 Task: Add Babybel Mini Plant-Based Cheese Alternative to the cart.
Action: Mouse moved to (1089, 342)
Screenshot: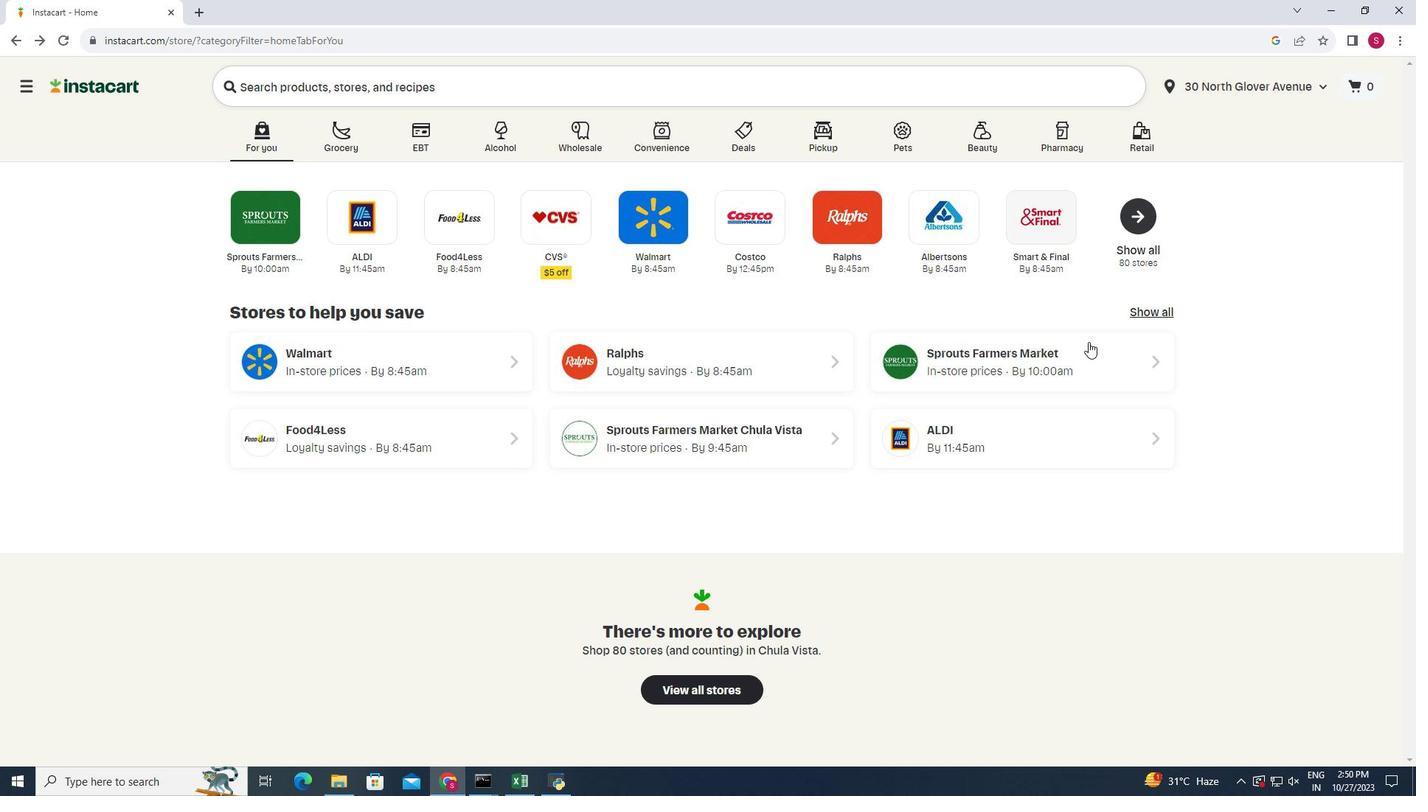
Action: Mouse pressed left at (1089, 342)
Screenshot: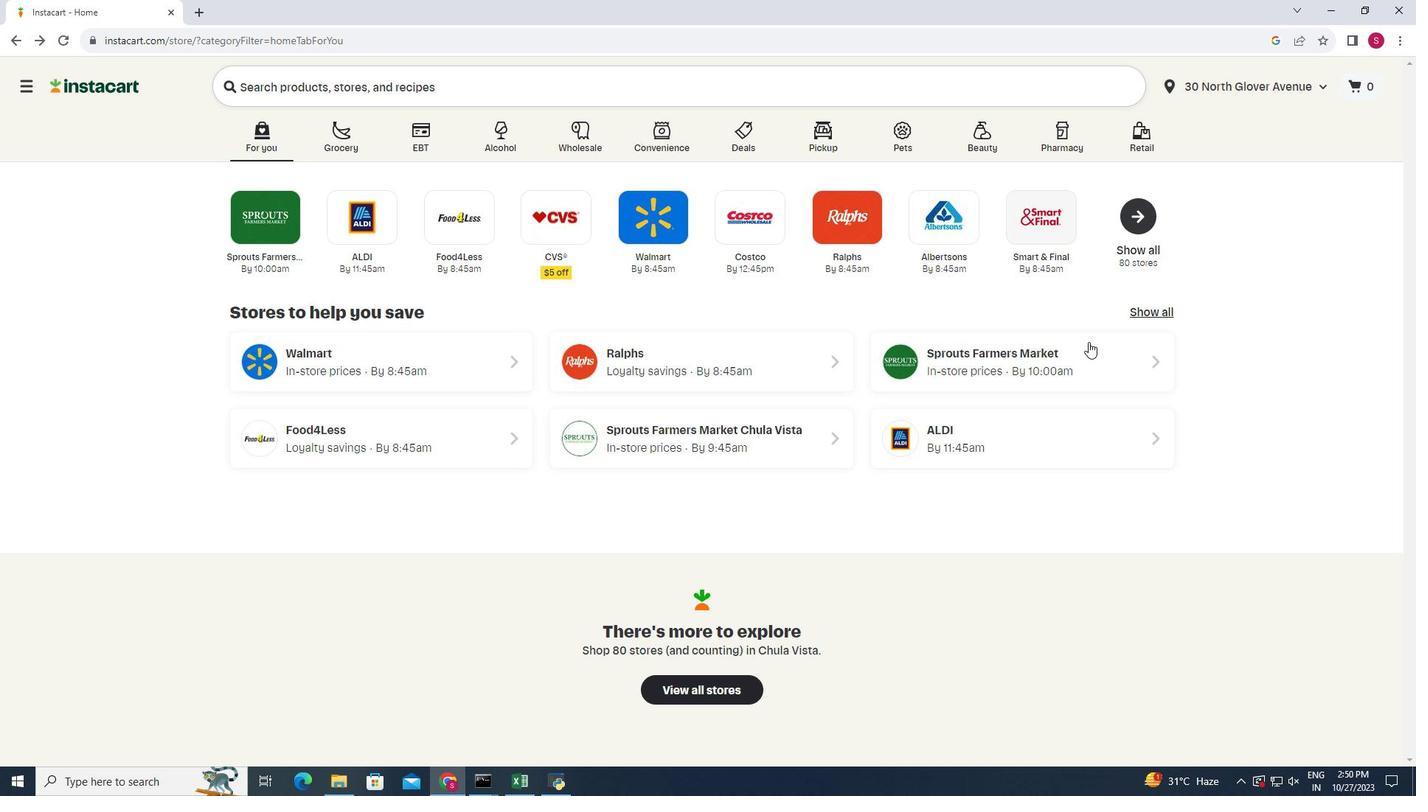 
Action: Mouse moved to (95, 653)
Screenshot: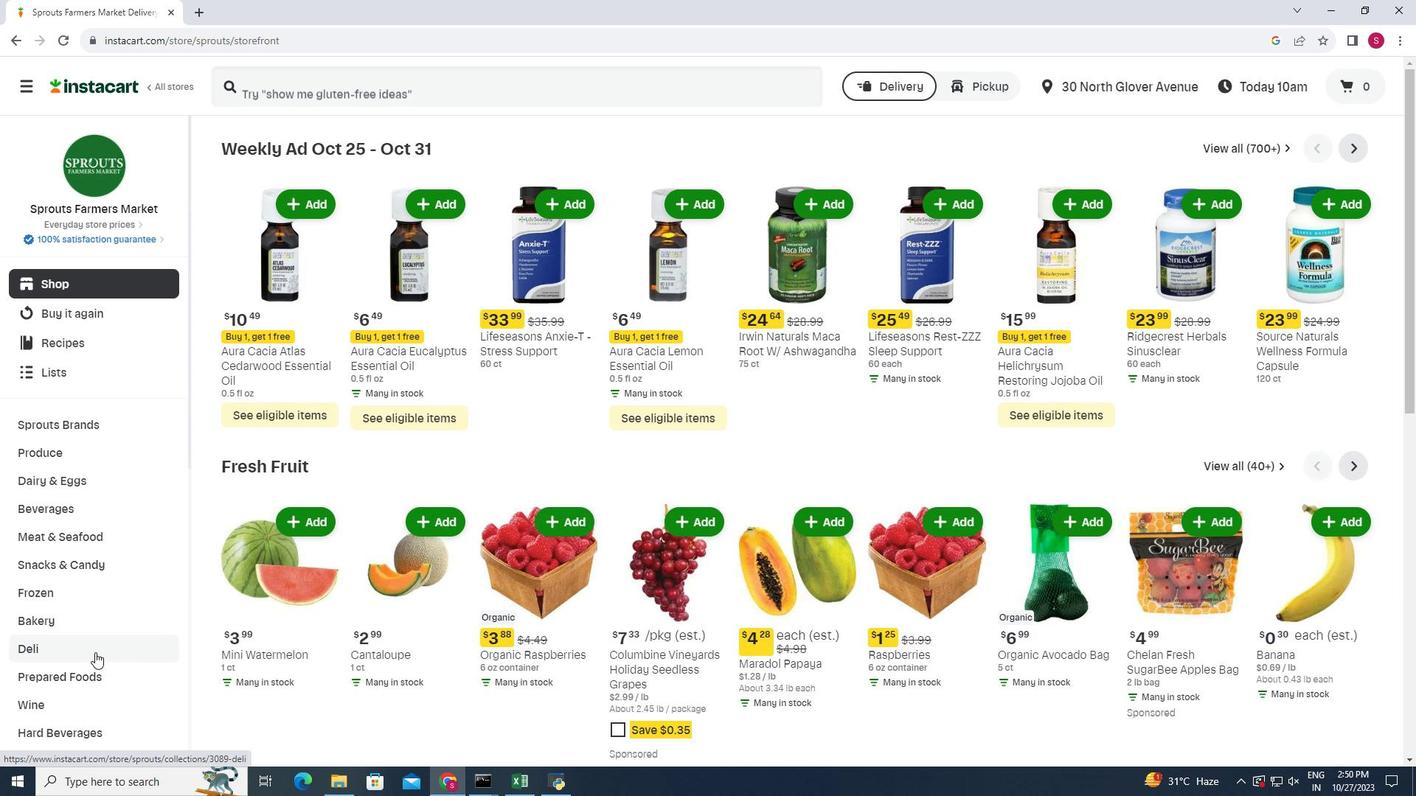 
Action: Mouse pressed left at (95, 653)
Screenshot: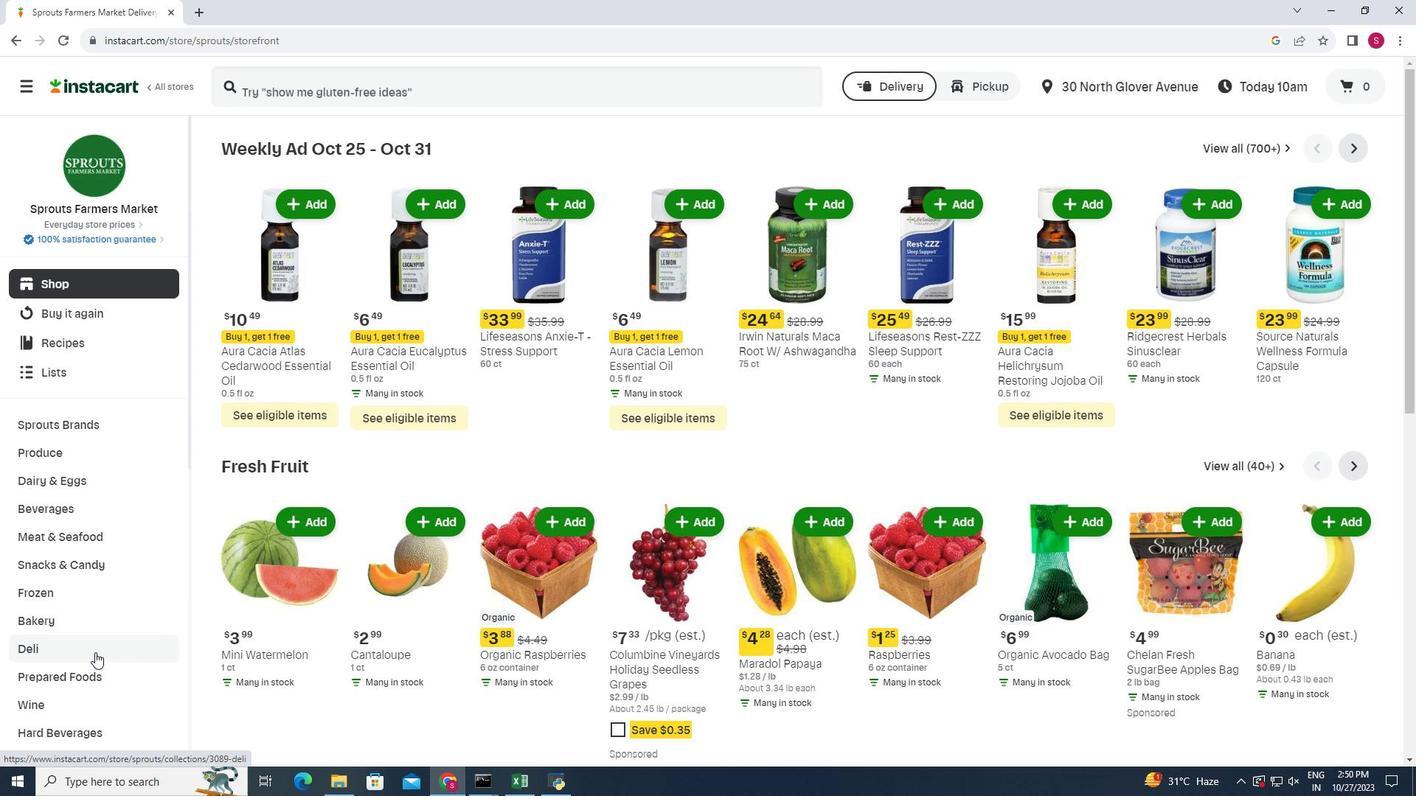 
Action: Mouse moved to (391, 180)
Screenshot: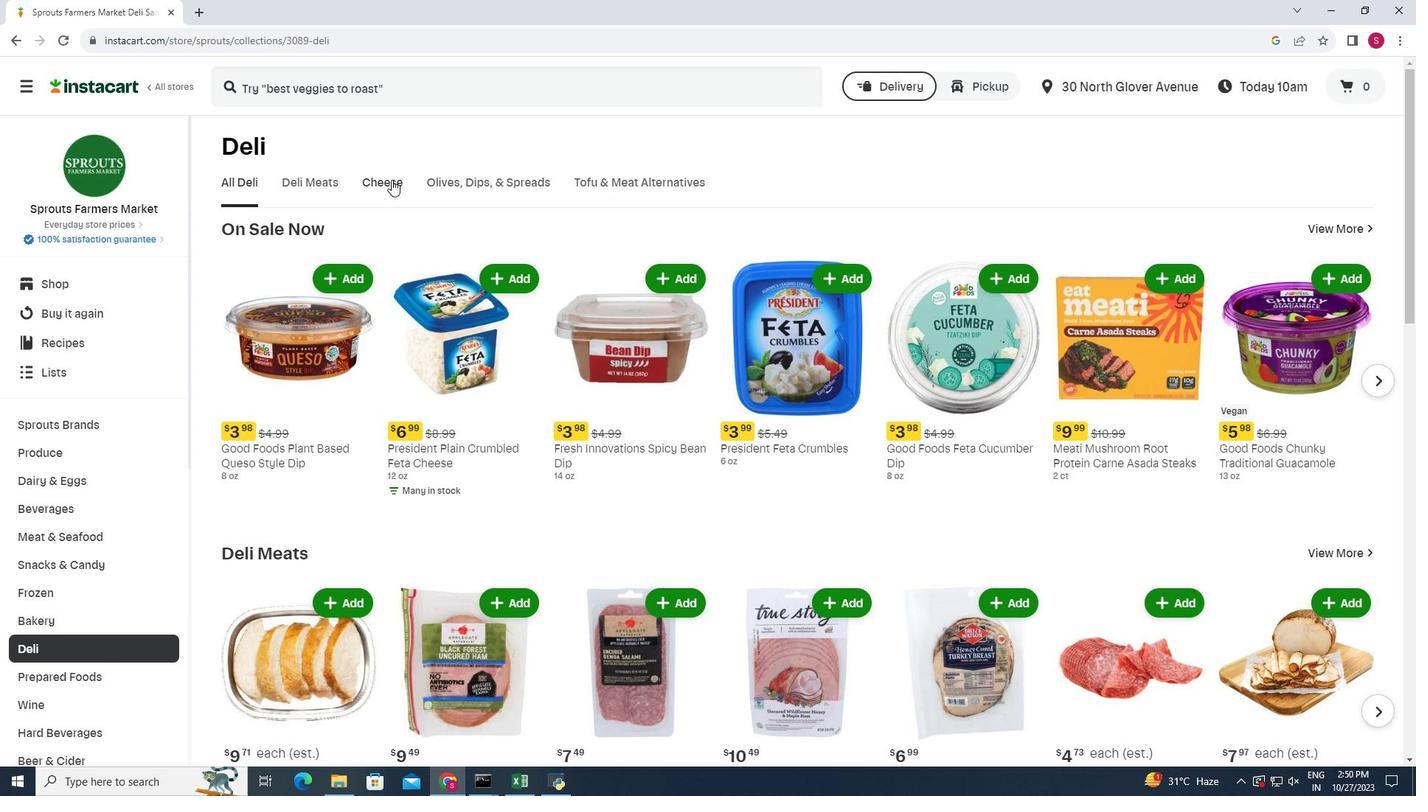 
Action: Mouse pressed left at (391, 180)
Screenshot: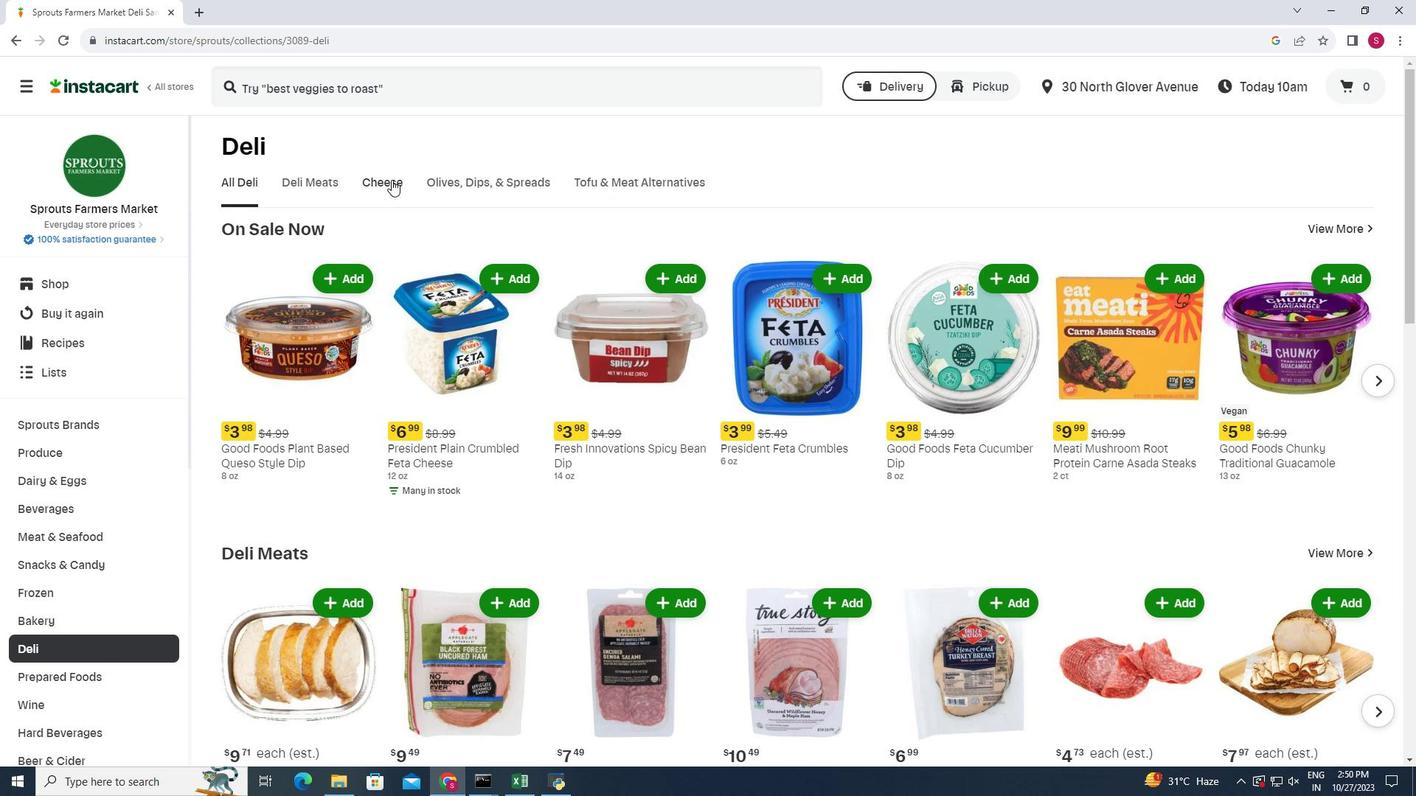 
Action: Mouse moved to (1386, 240)
Screenshot: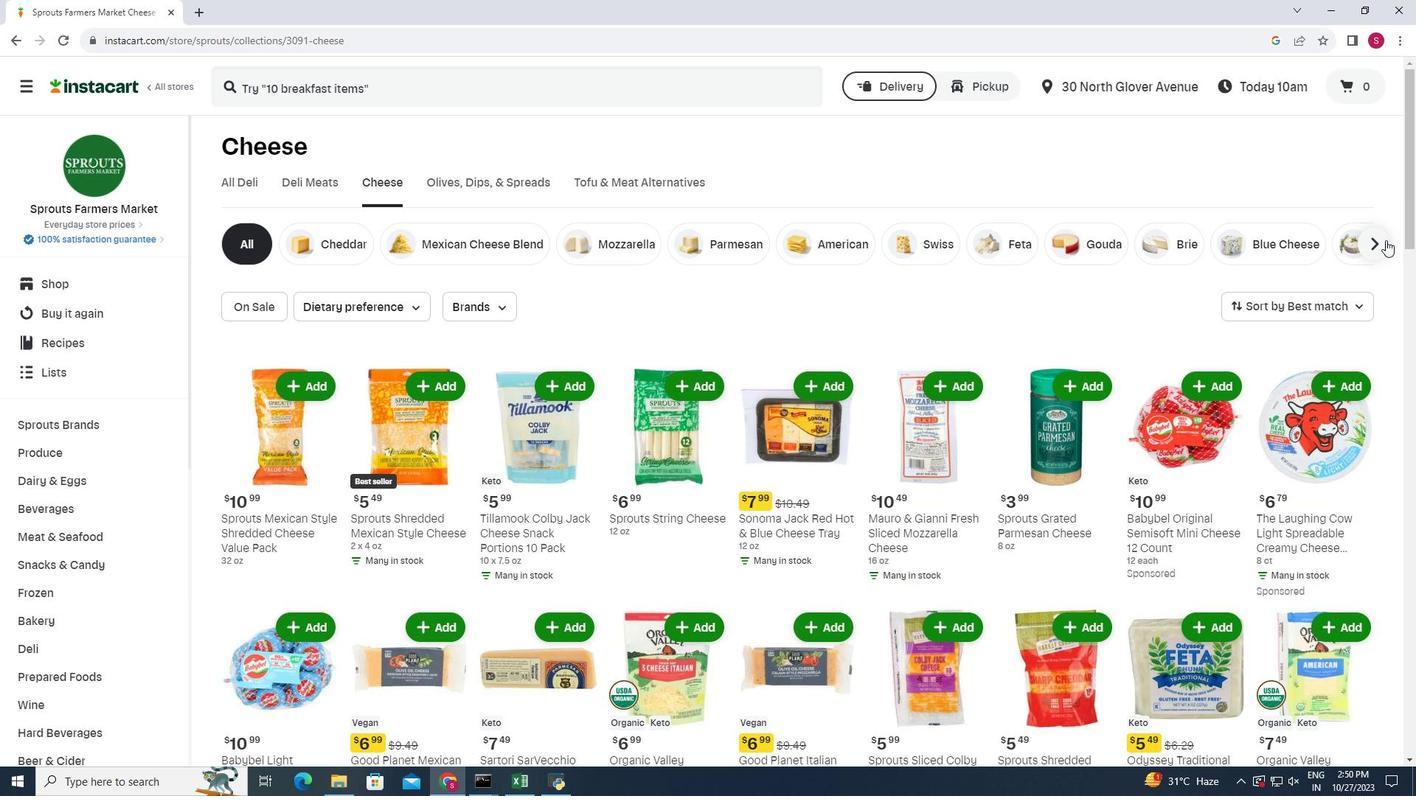 
Action: Mouse pressed left at (1386, 240)
Screenshot: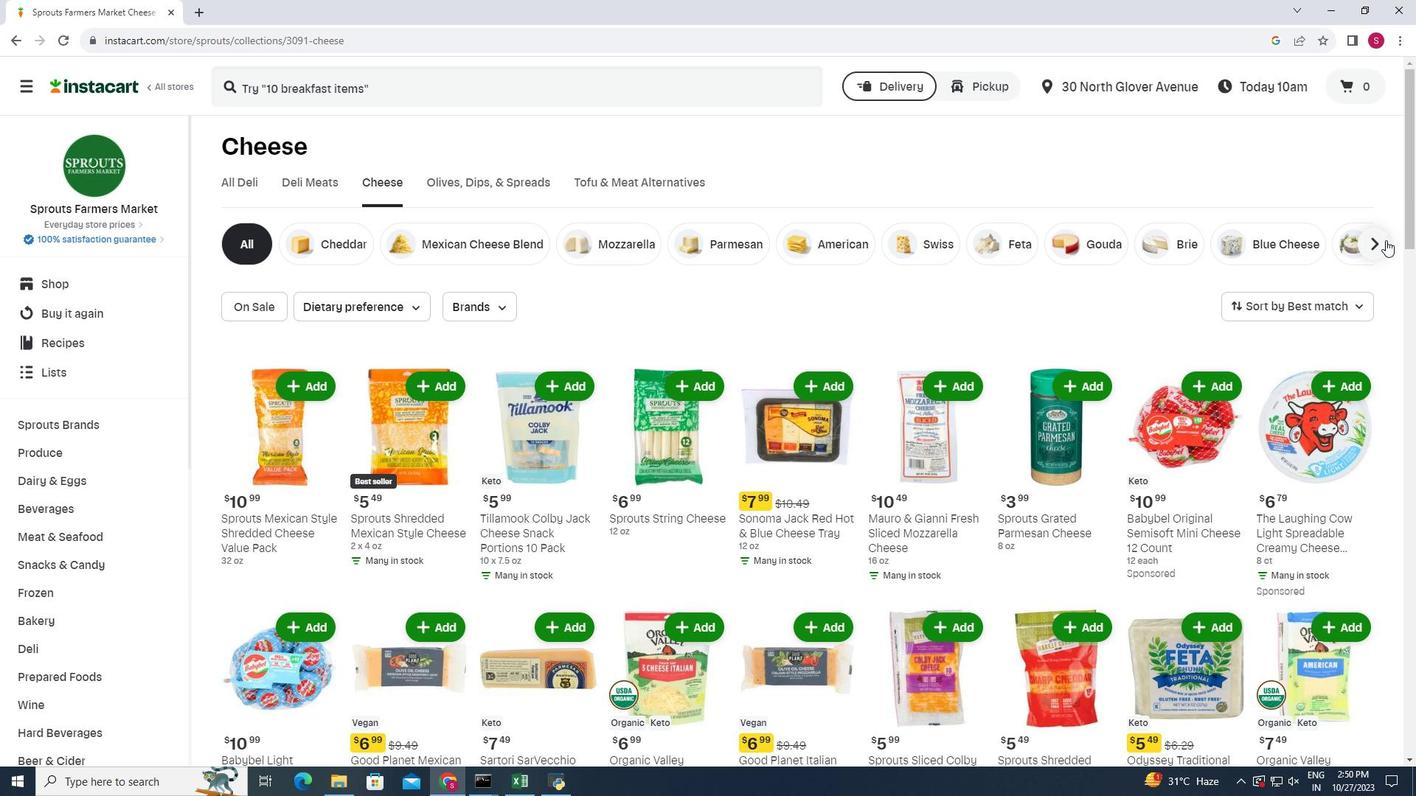 
Action: Mouse moved to (1340, 252)
Screenshot: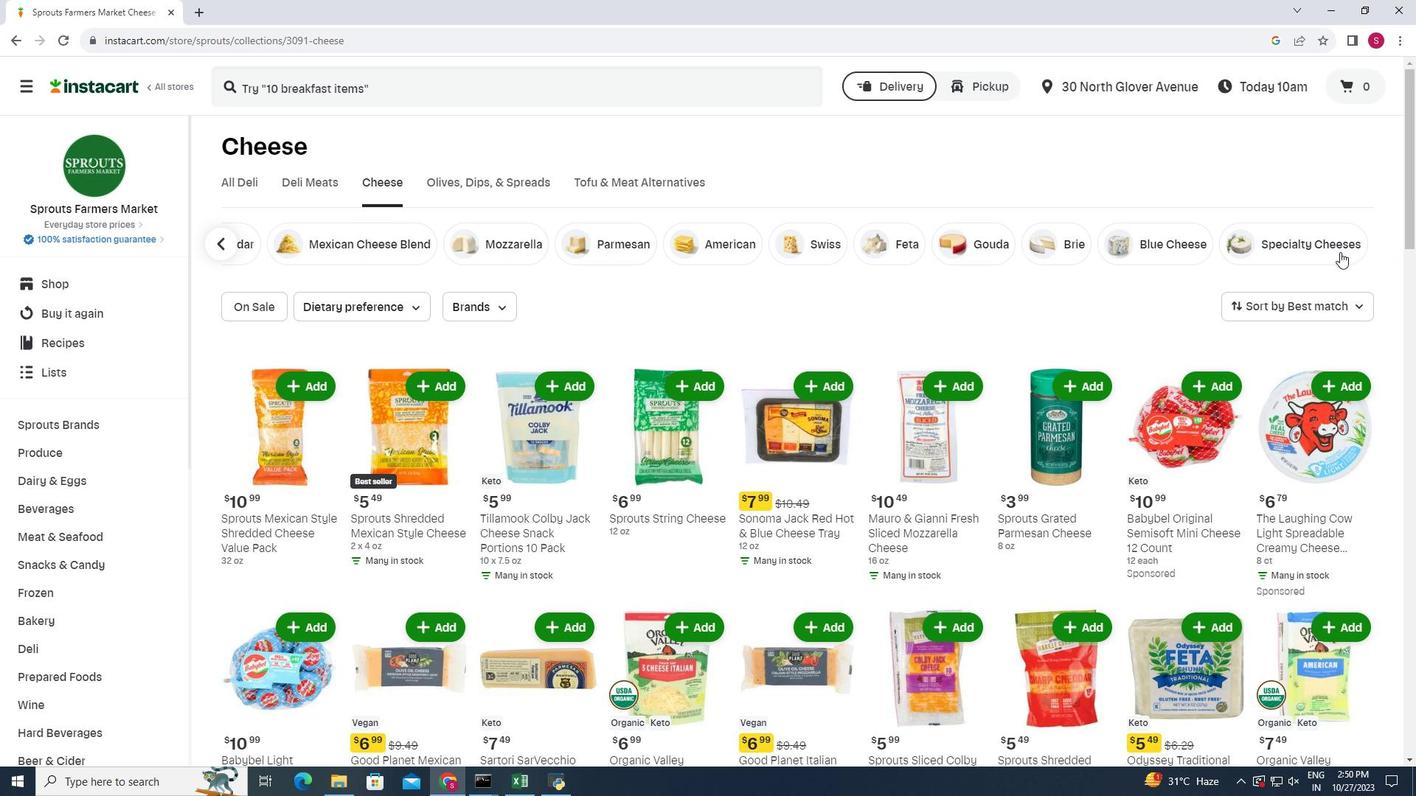 
Action: Mouse pressed left at (1340, 252)
Screenshot: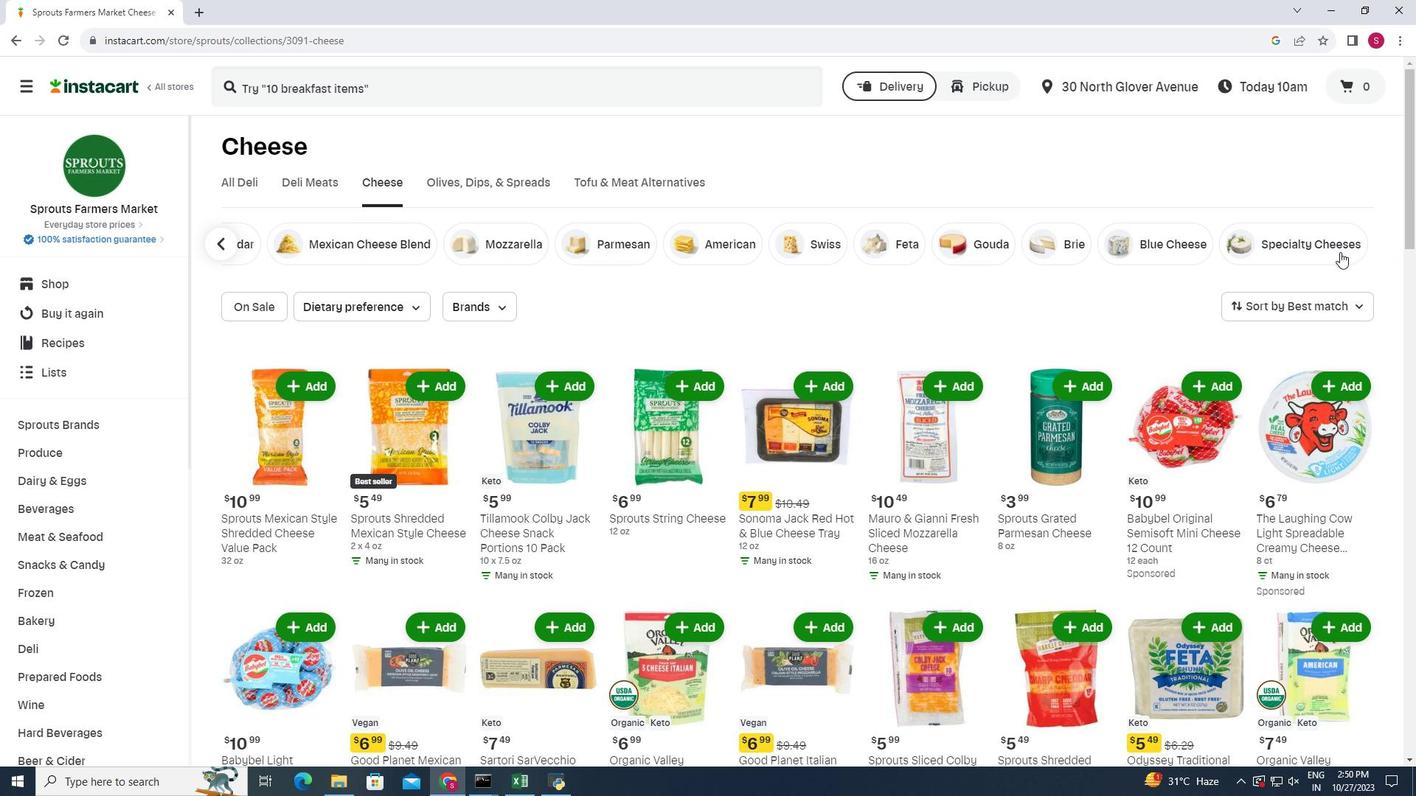 
Action: Mouse moved to (1174, 293)
Screenshot: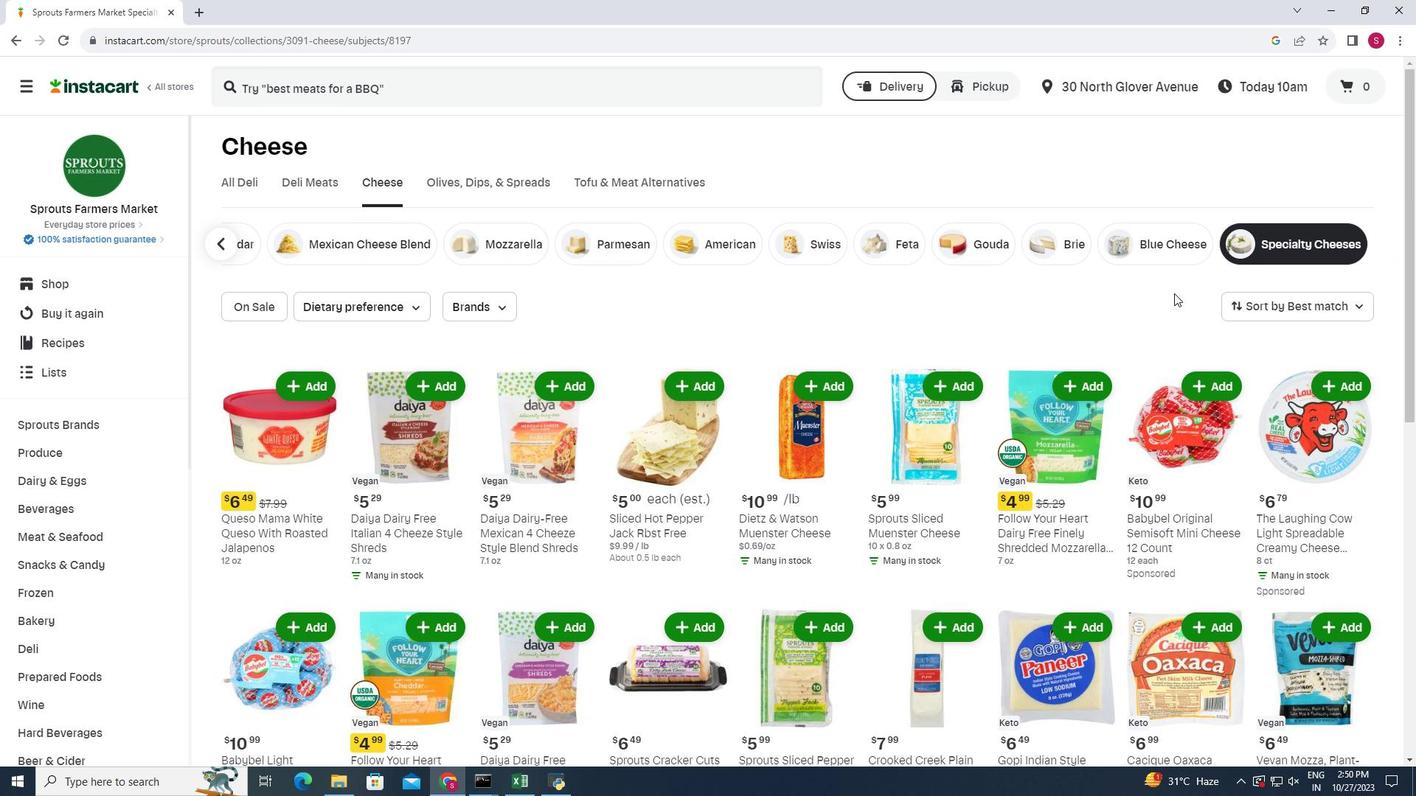
Action: Mouse scrolled (1174, 292) with delta (0, 0)
Screenshot: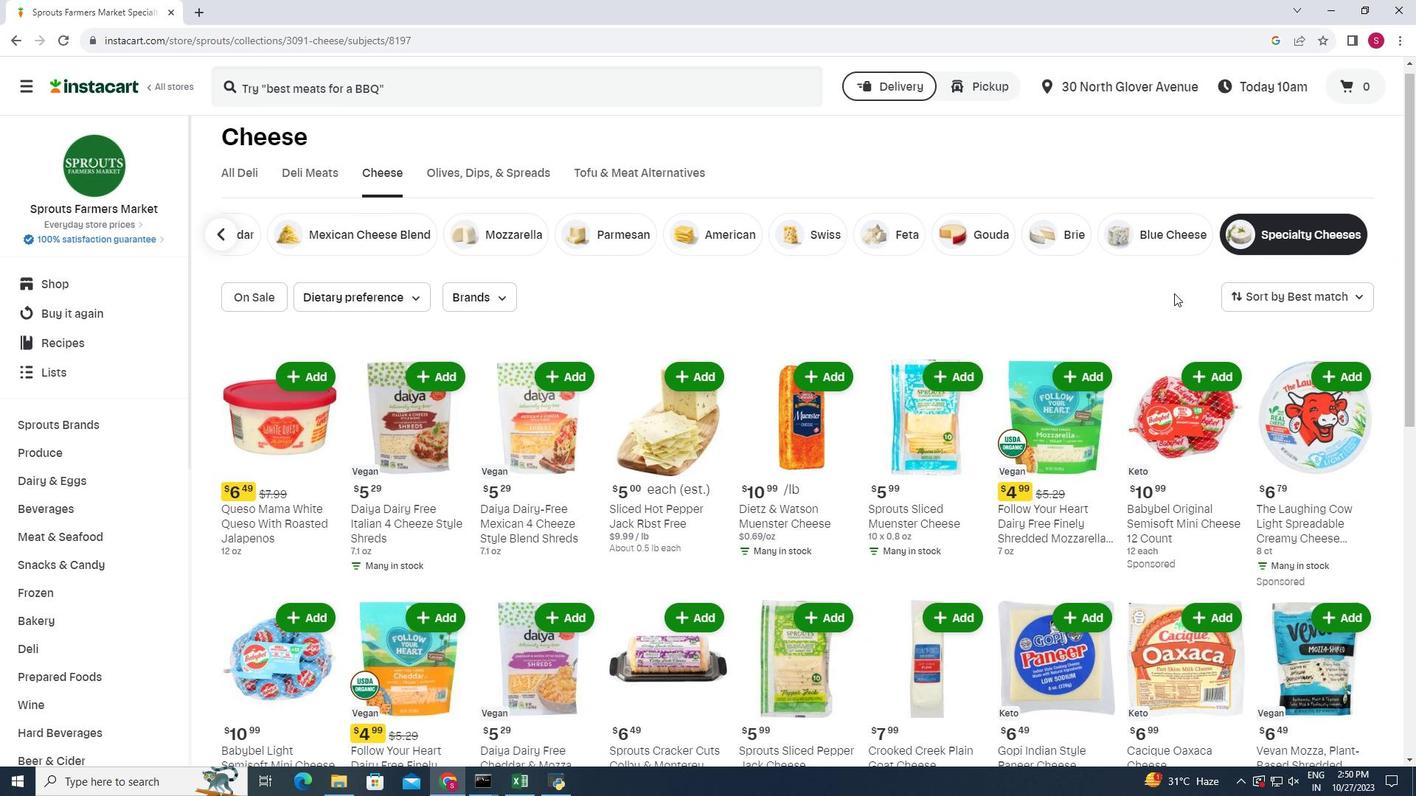 
Action: Mouse moved to (650, 267)
Screenshot: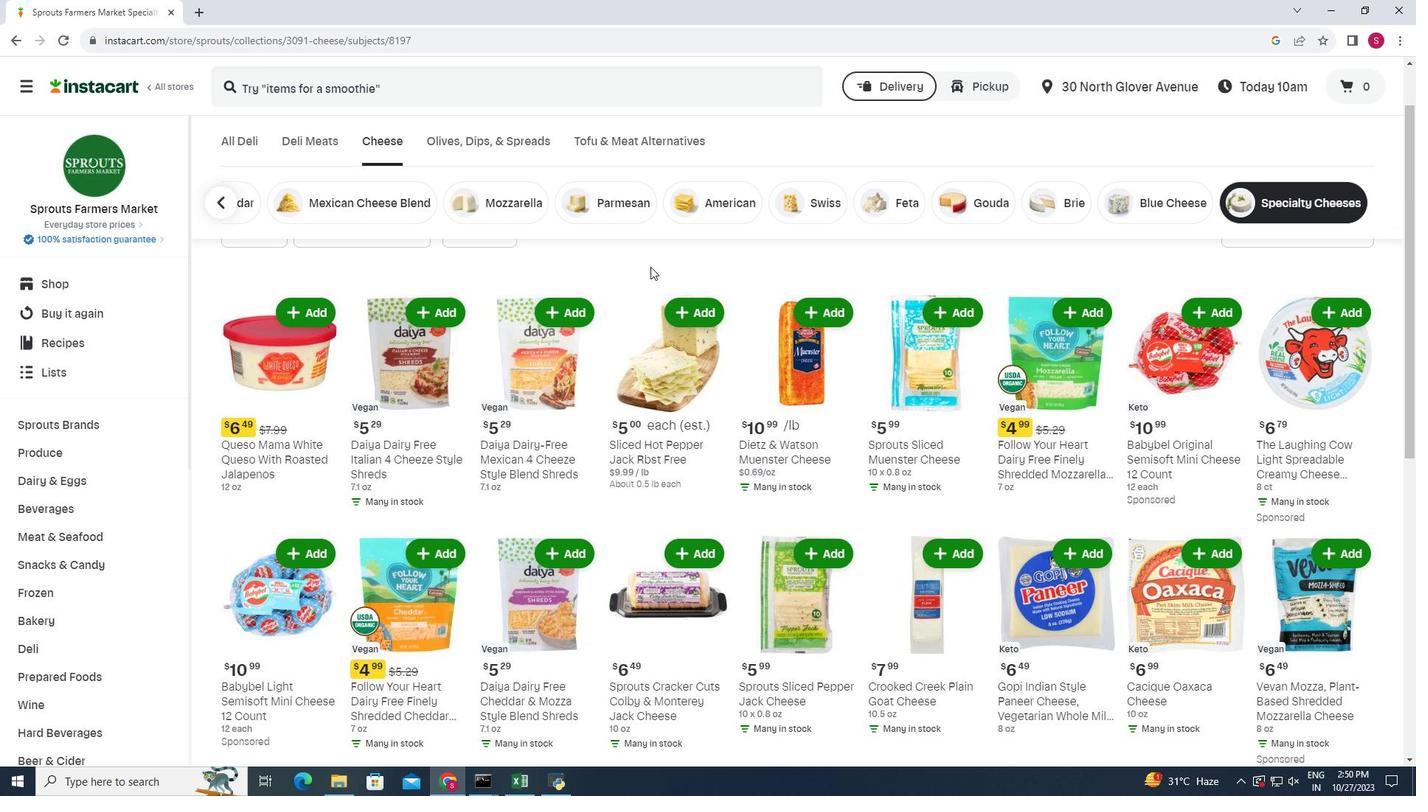 
Action: Mouse scrolled (650, 266) with delta (0, 0)
Screenshot: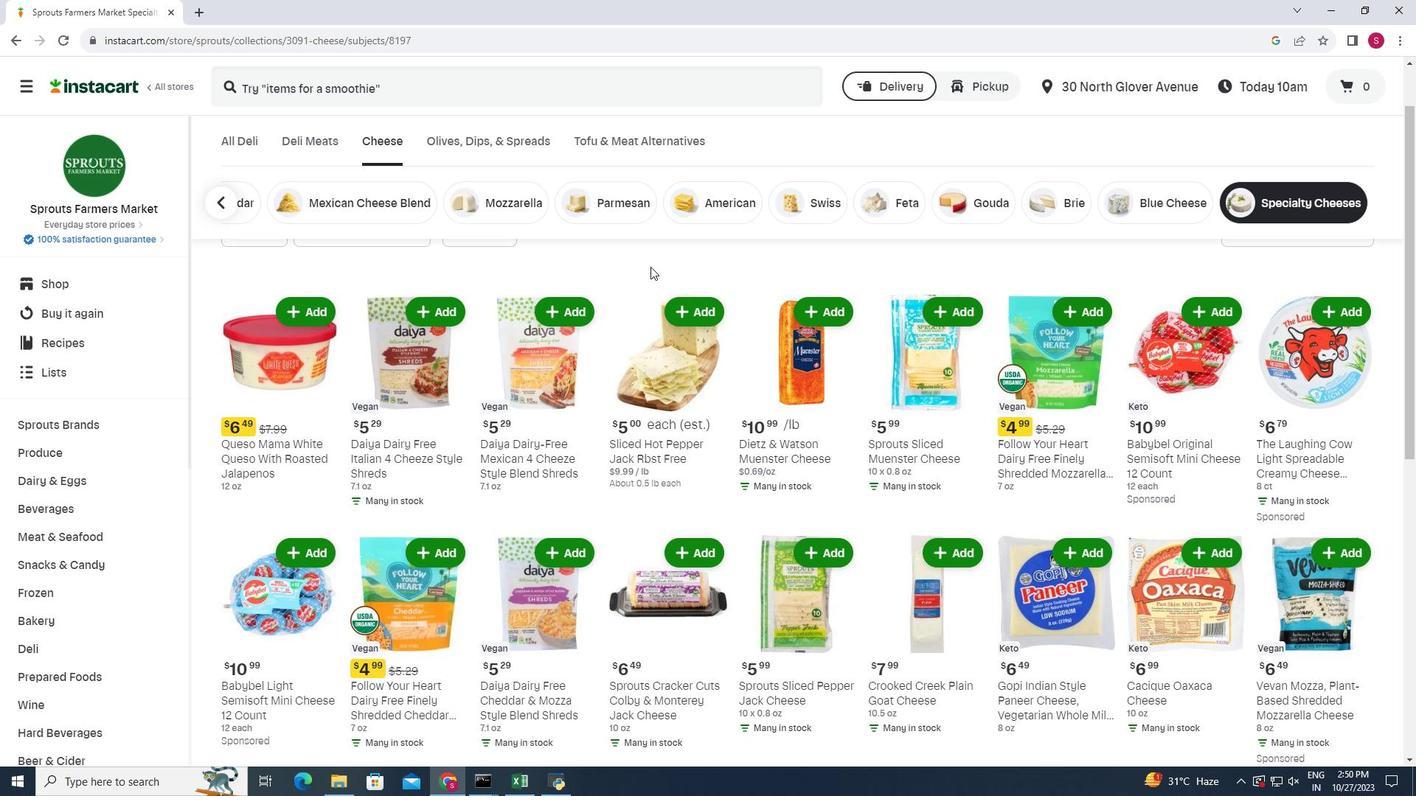 
Action: Mouse moved to (320, 526)
Screenshot: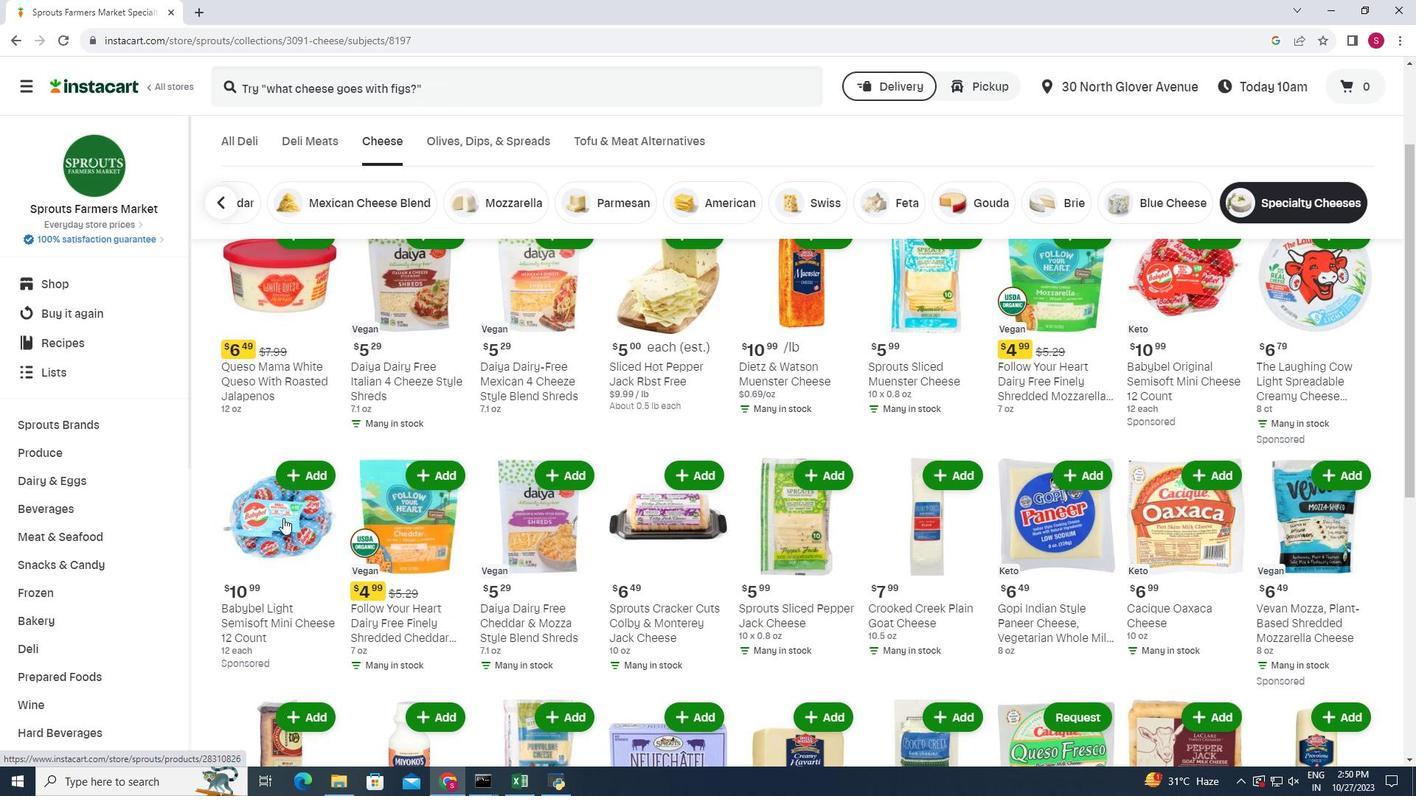 
Action: Mouse scrolled (320, 526) with delta (0, 0)
Screenshot: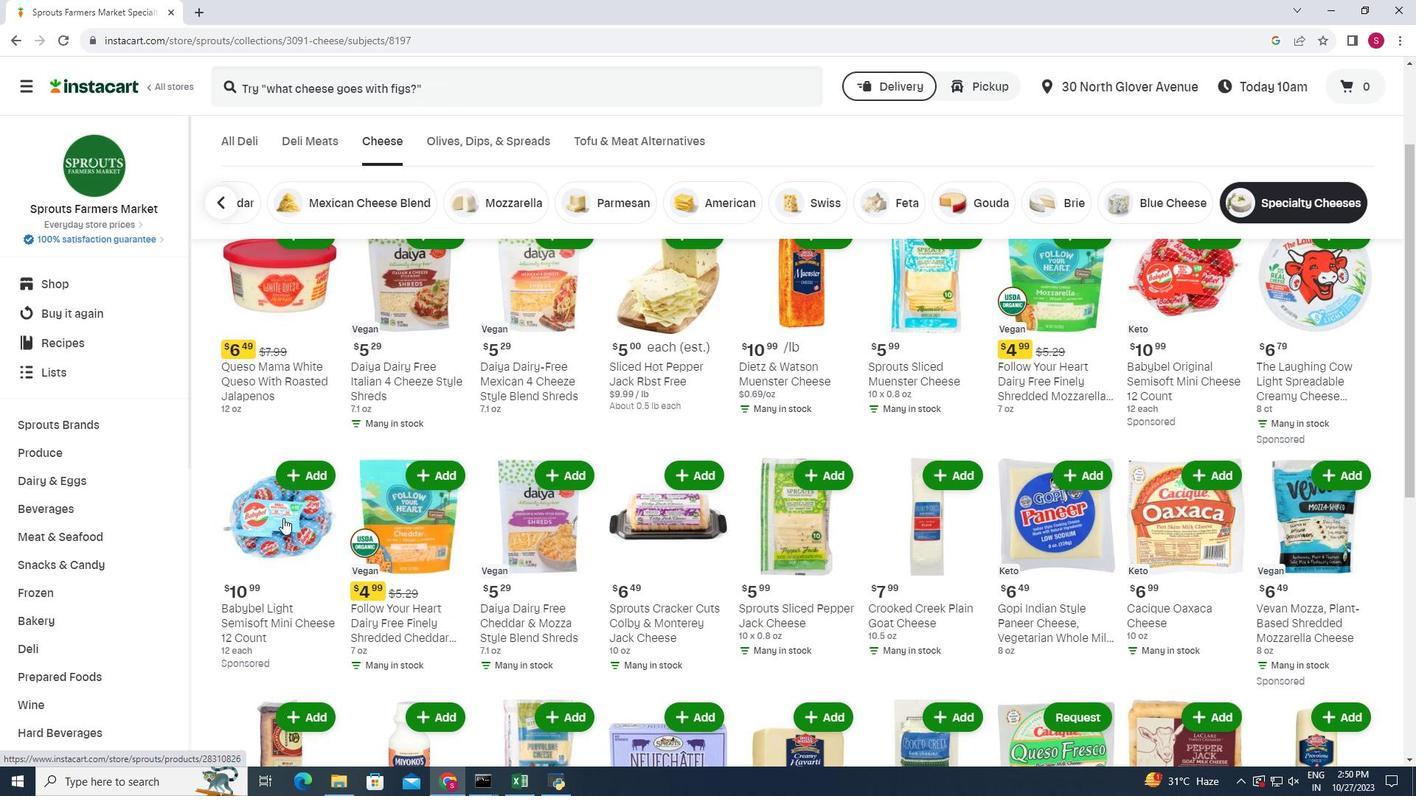 
Action: Mouse moved to (279, 517)
Screenshot: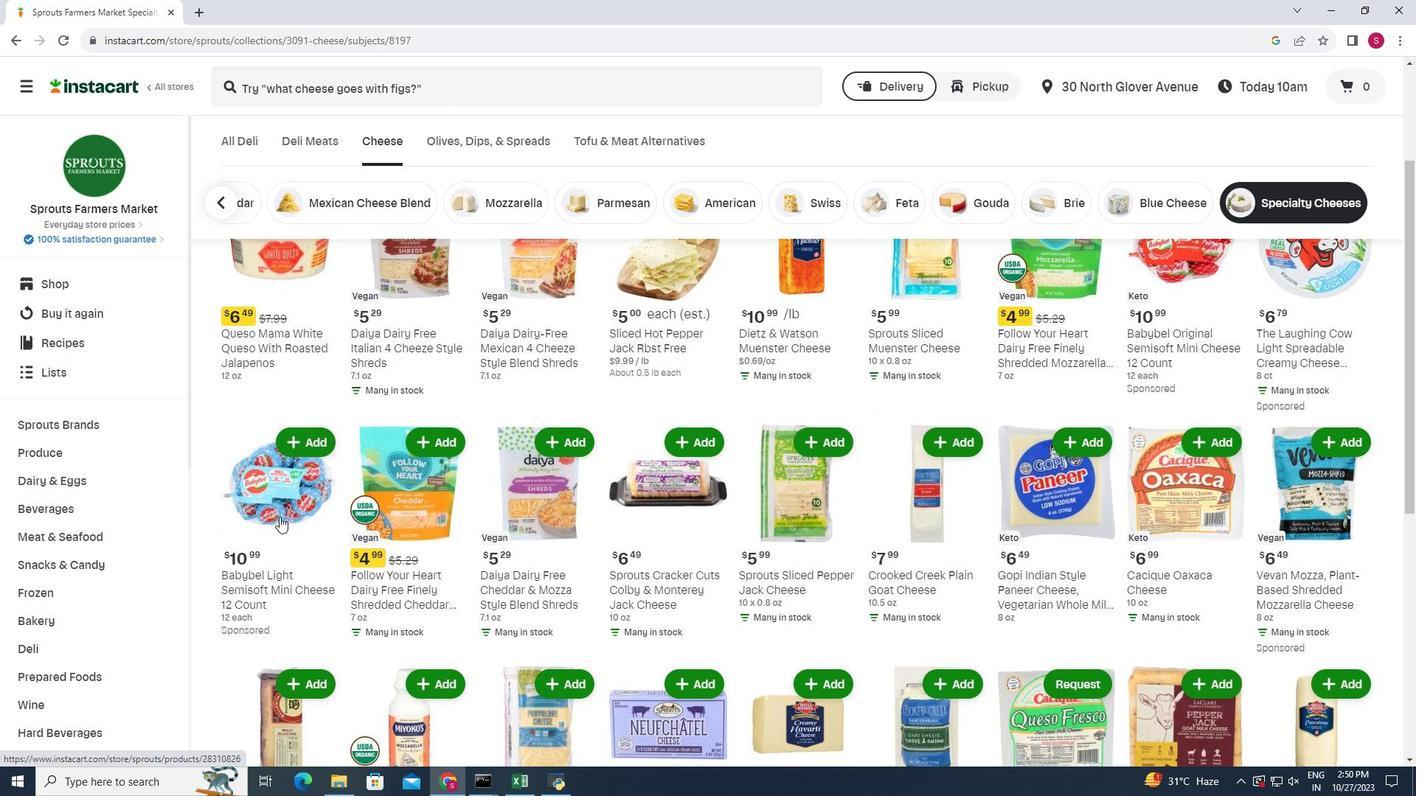 
Action: Mouse scrolled (279, 516) with delta (0, 0)
Screenshot: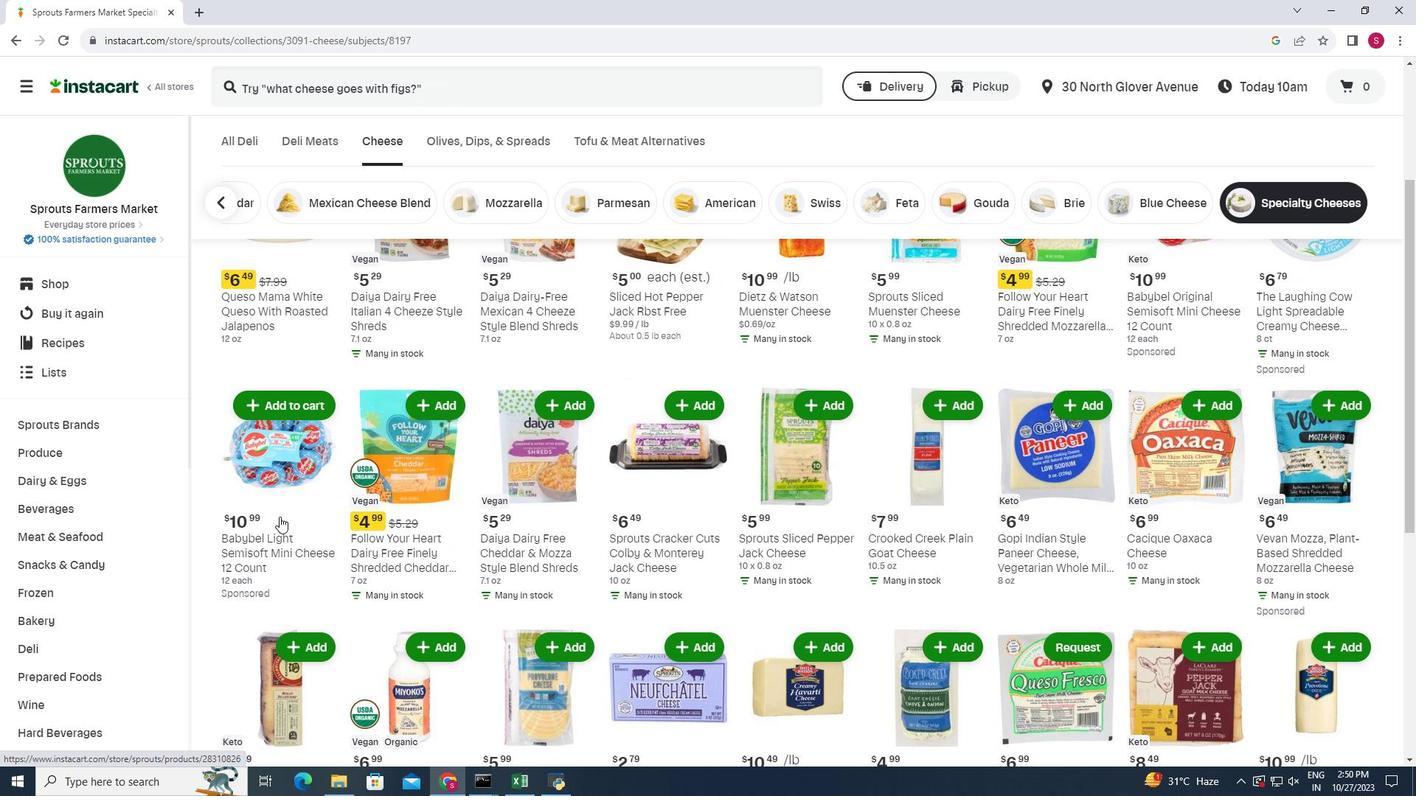 
Action: Mouse scrolled (279, 516) with delta (0, 0)
Screenshot: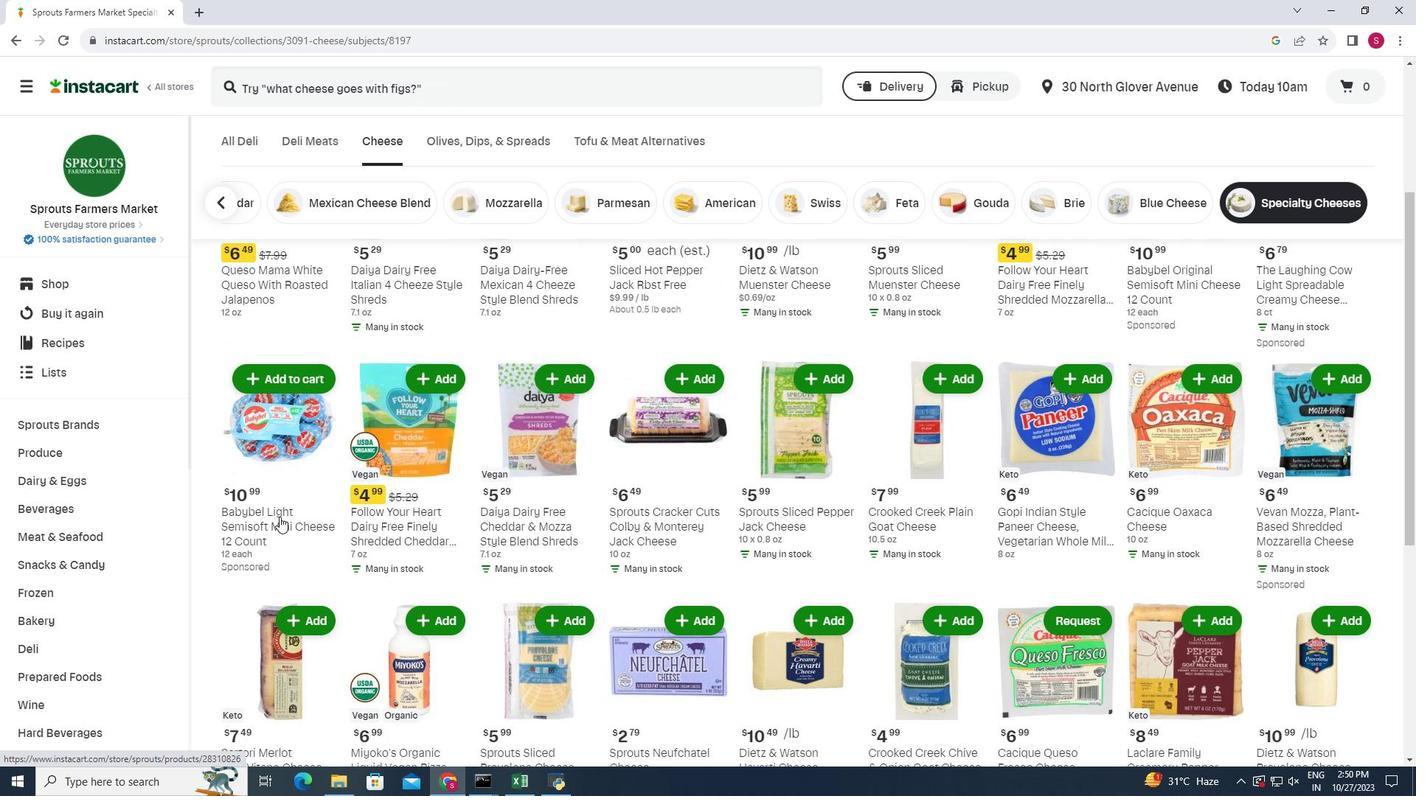 
Action: Mouse moved to (1371, 558)
Screenshot: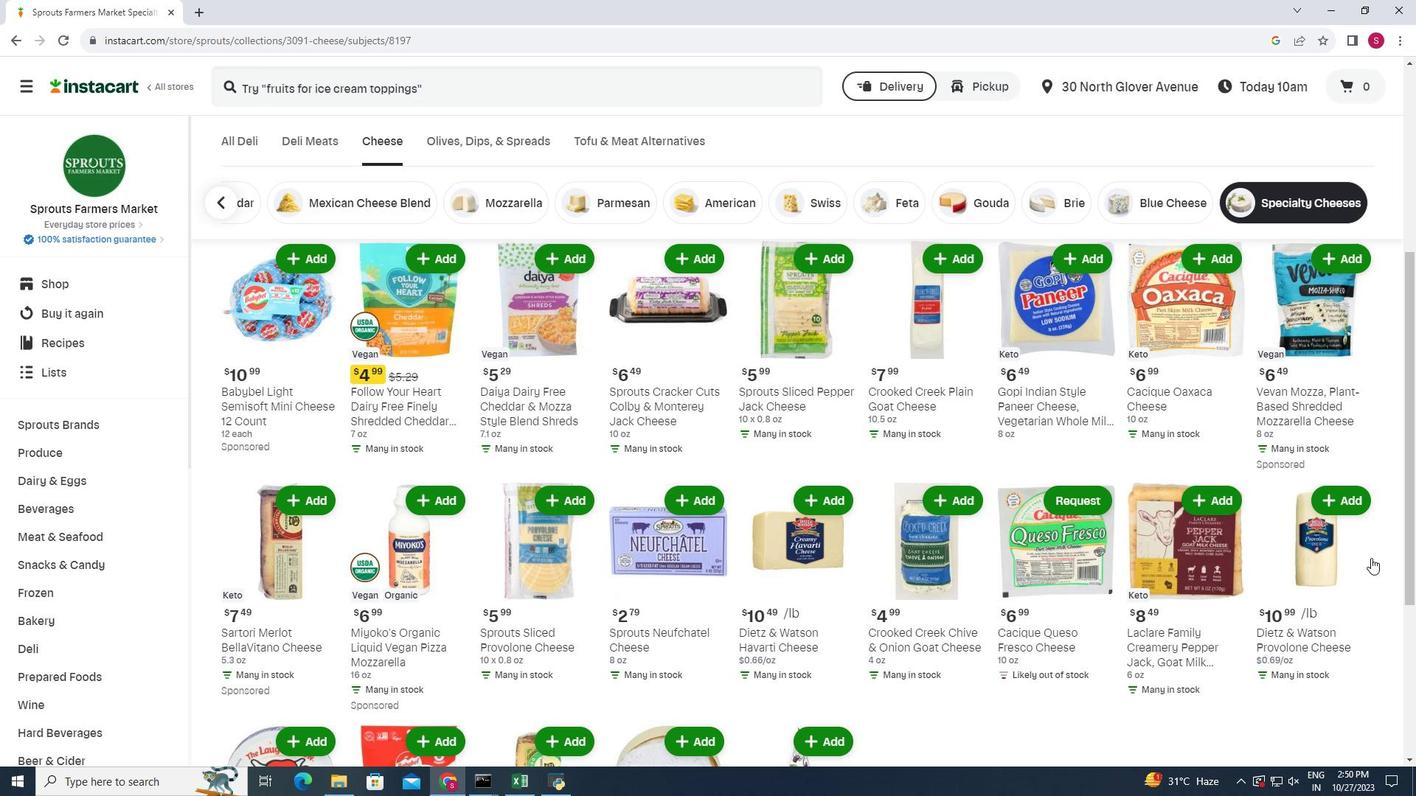 
Action: Mouse scrolled (1371, 557) with delta (0, 0)
Screenshot: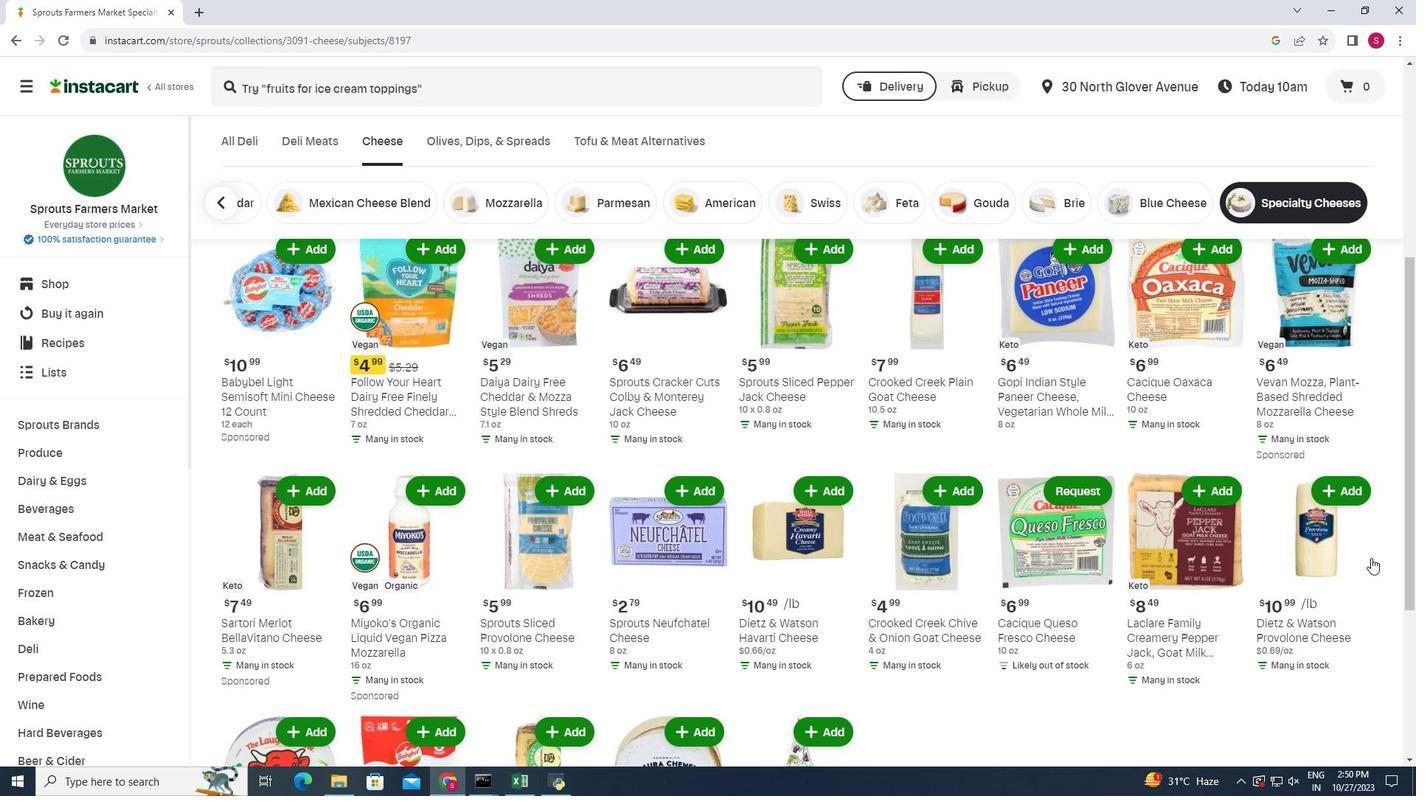 
Action: Mouse scrolled (1371, 557) with delta (0, 0)
Screenshot: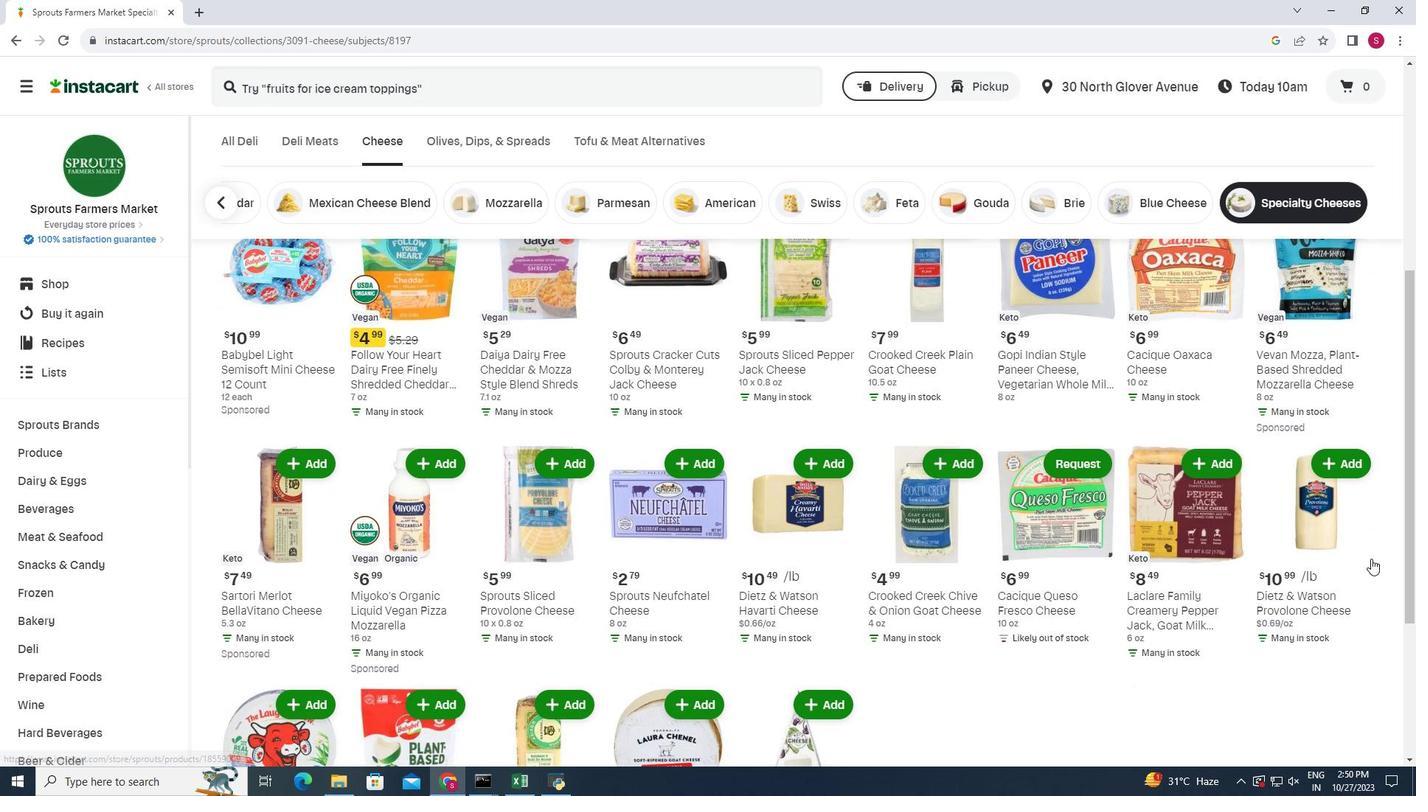 
Action: Mouse moved to (1371, 560)
Screenshot: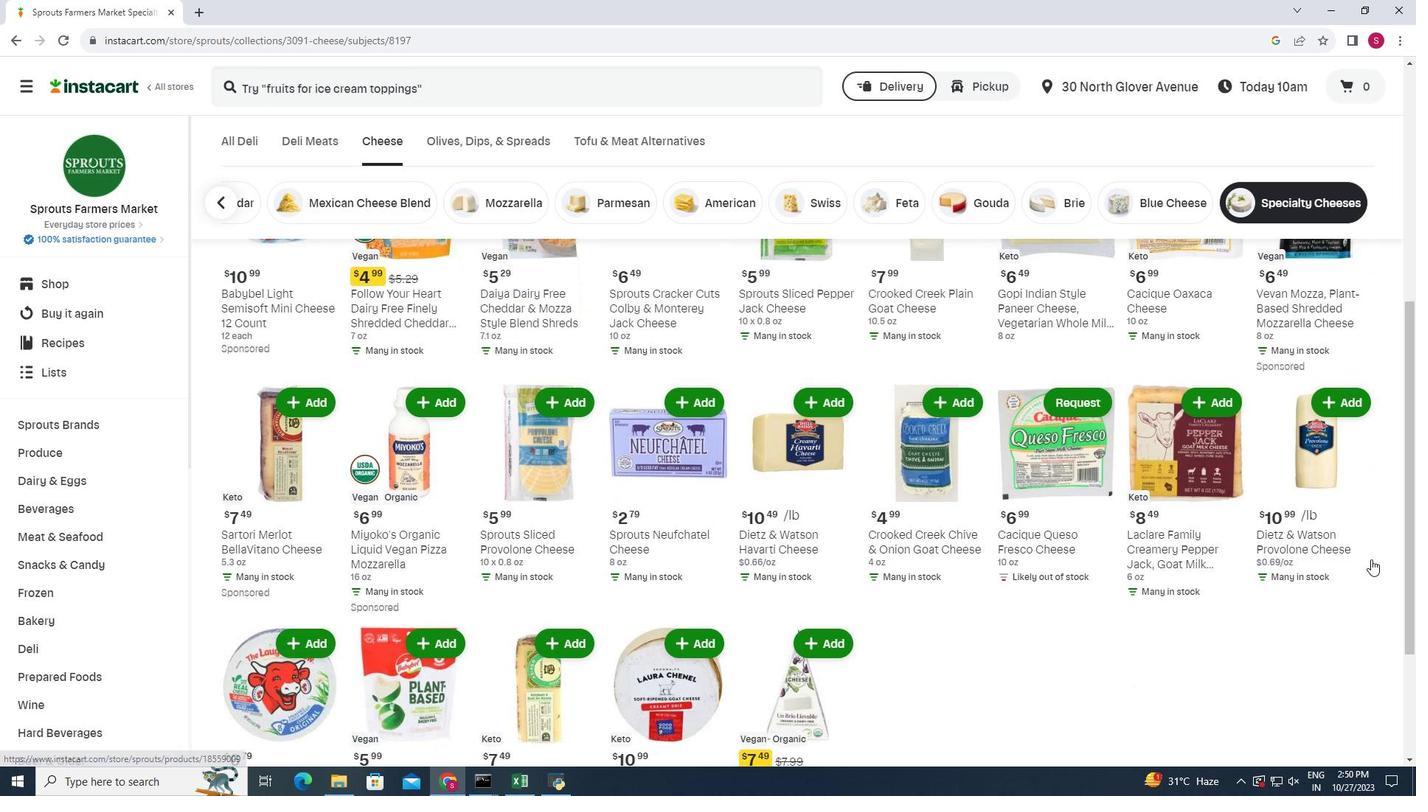 
Action: Mouse scrolled (1371, 559) with delta (0, 0)
Screenshot: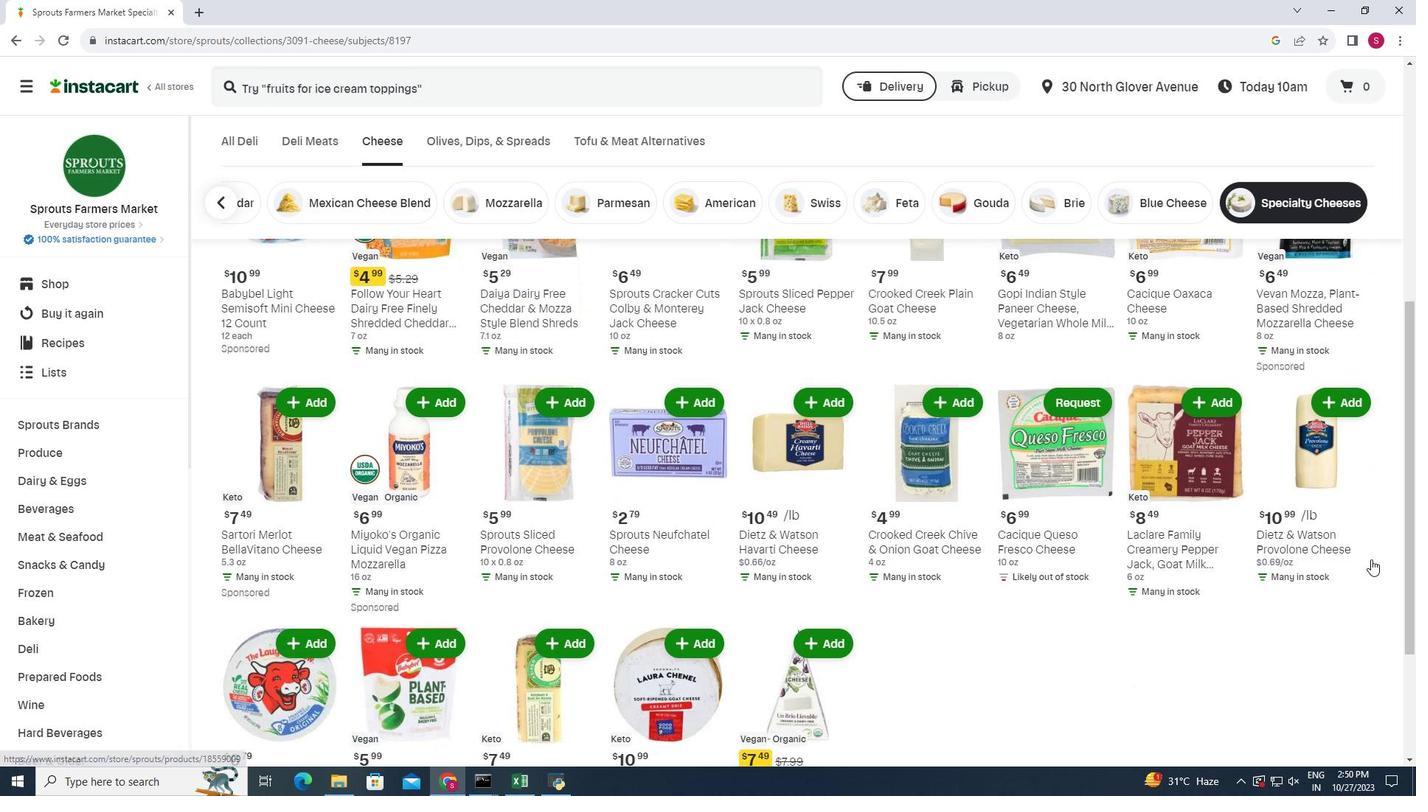 
Action: Mouse moved to (282, 550)
Screenshot: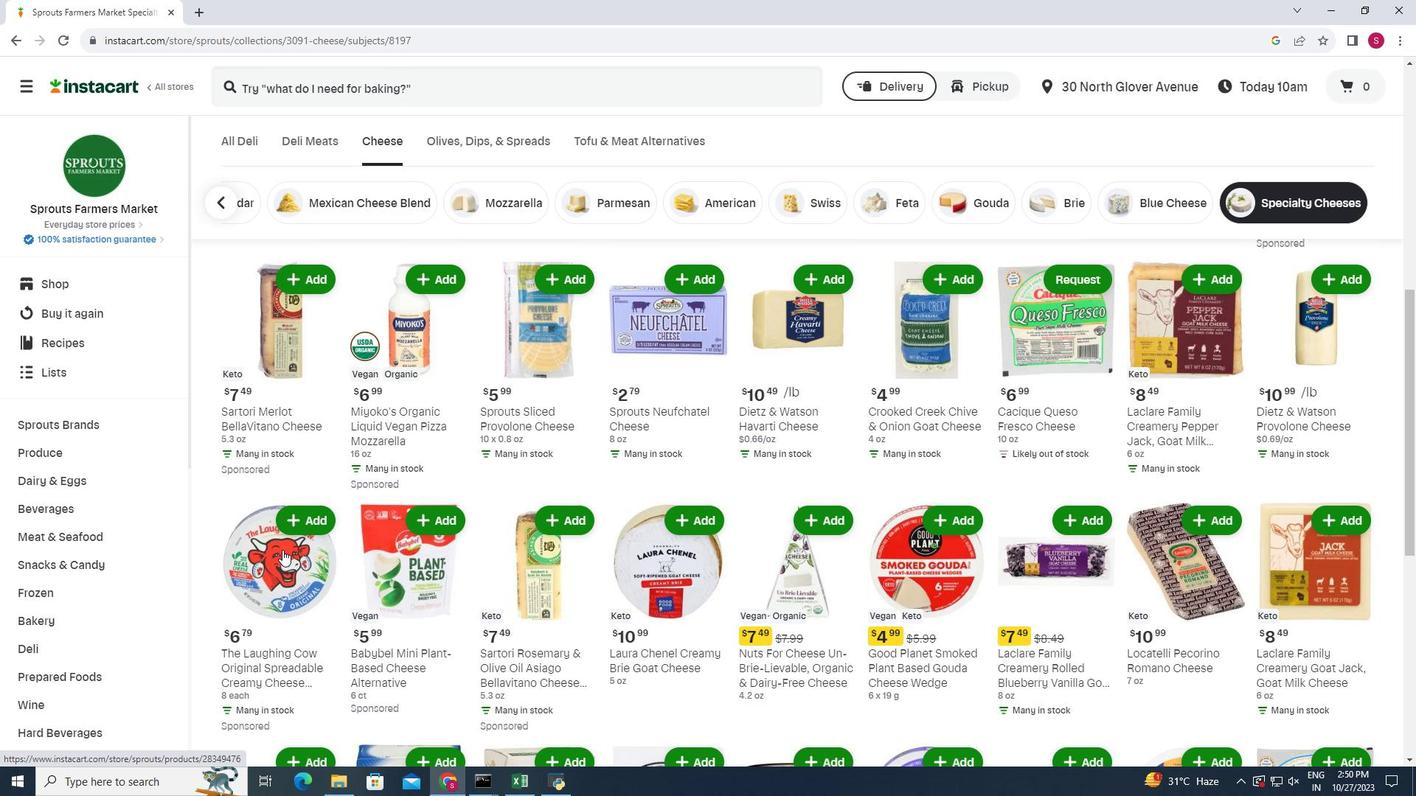 
Action: Mouse scrolled (282, 549) with delta (0, 0)
Screenshot: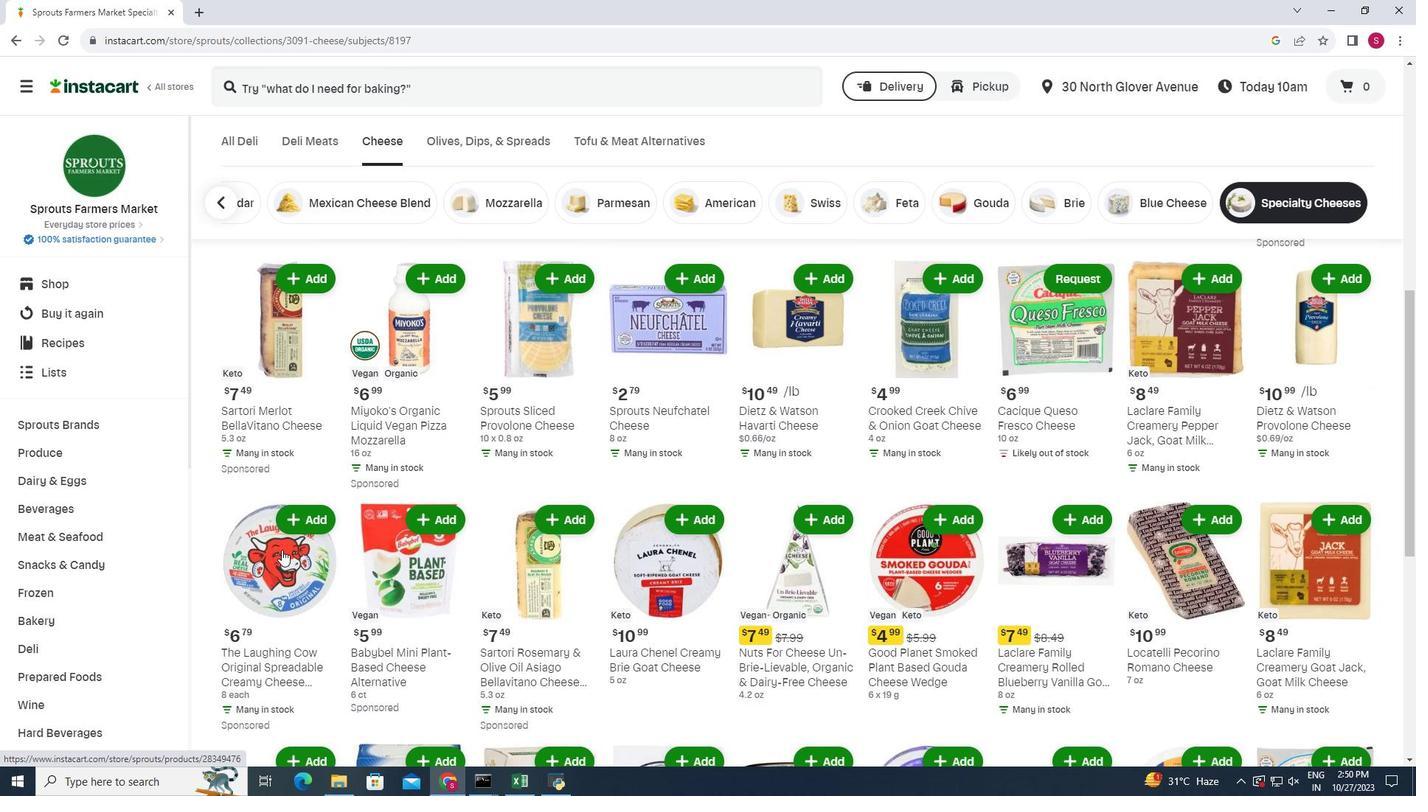 
Action: Mouse moved to (438, 452)
Screenshot: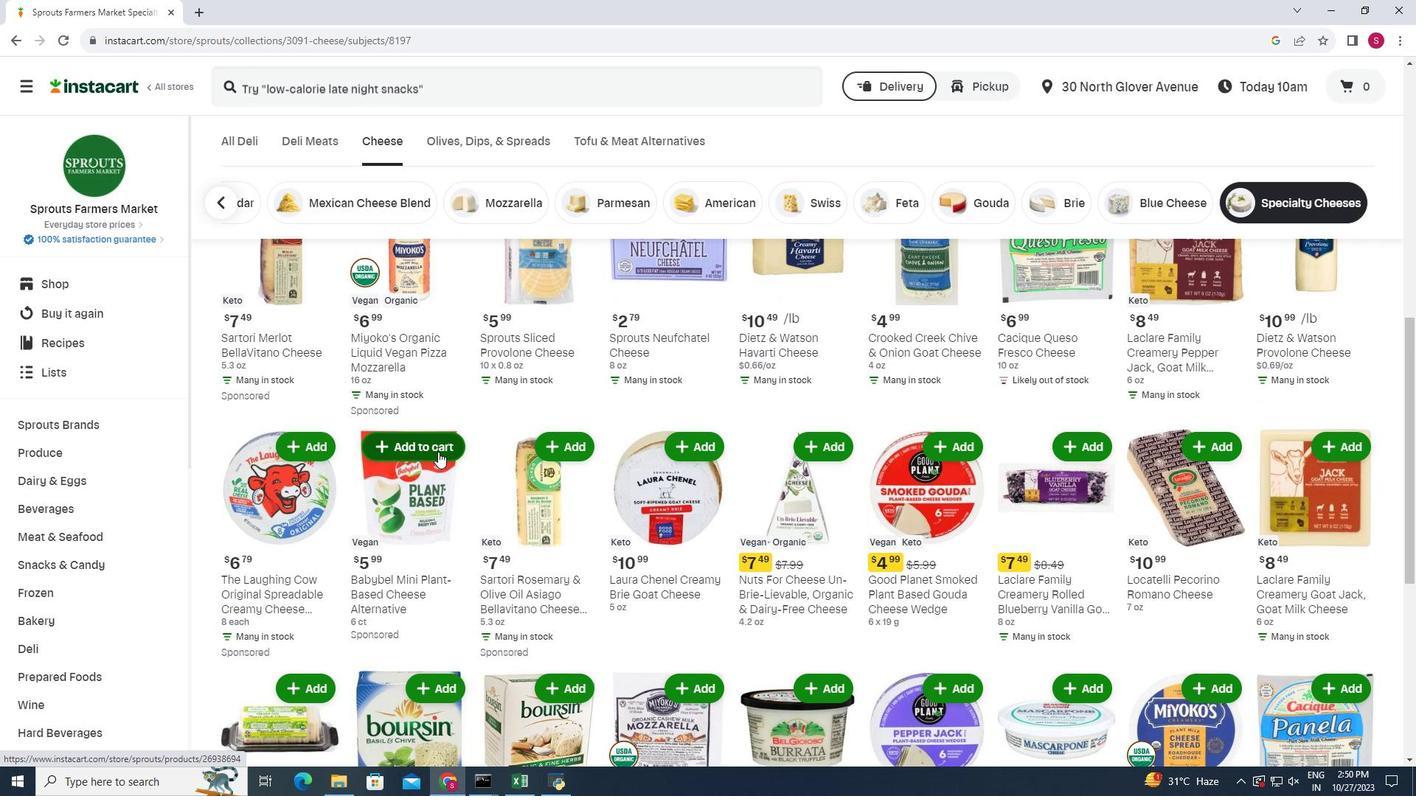 
Action: Mouse pressed left at (438, 452)
Screenshot: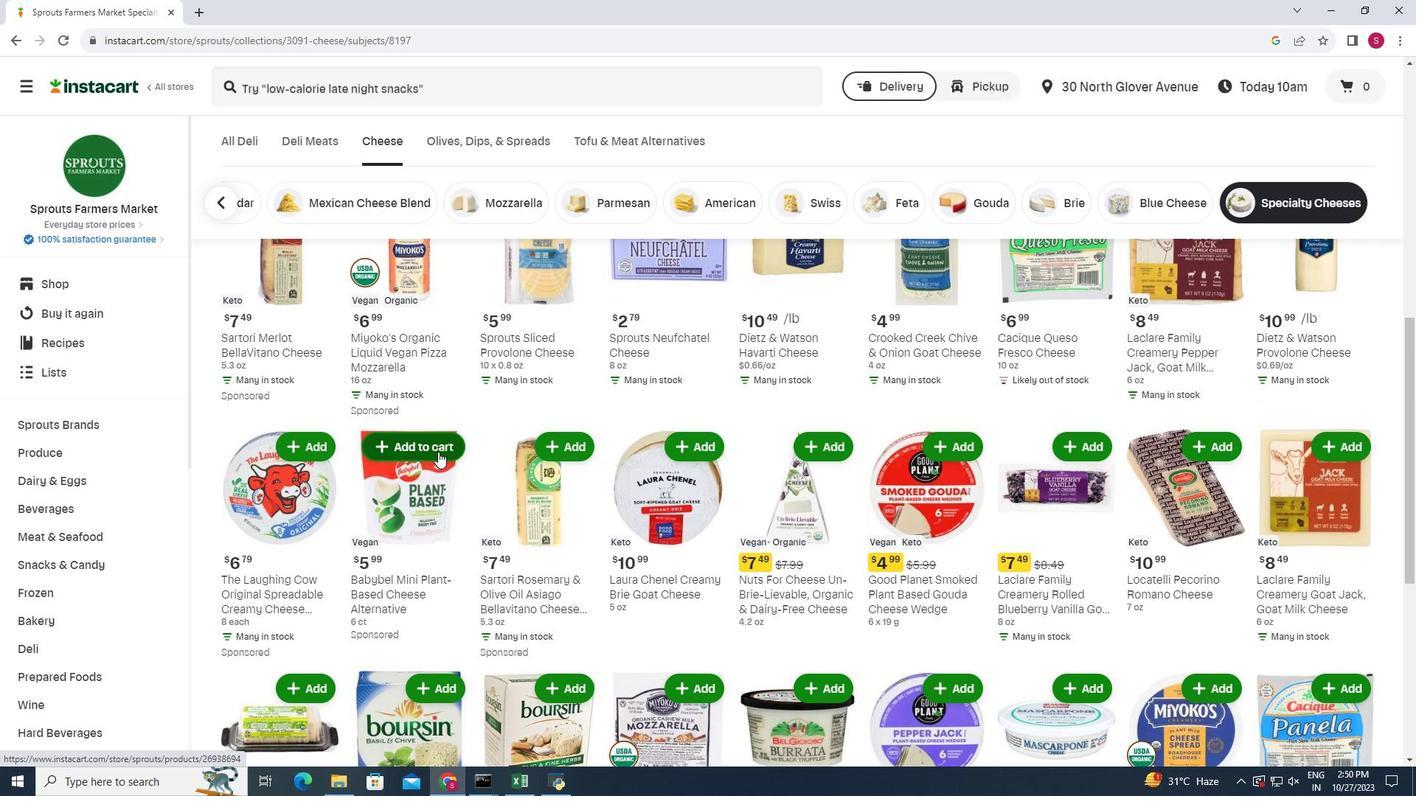 
Action: Mouse moved to (456, 410)
Screenshot: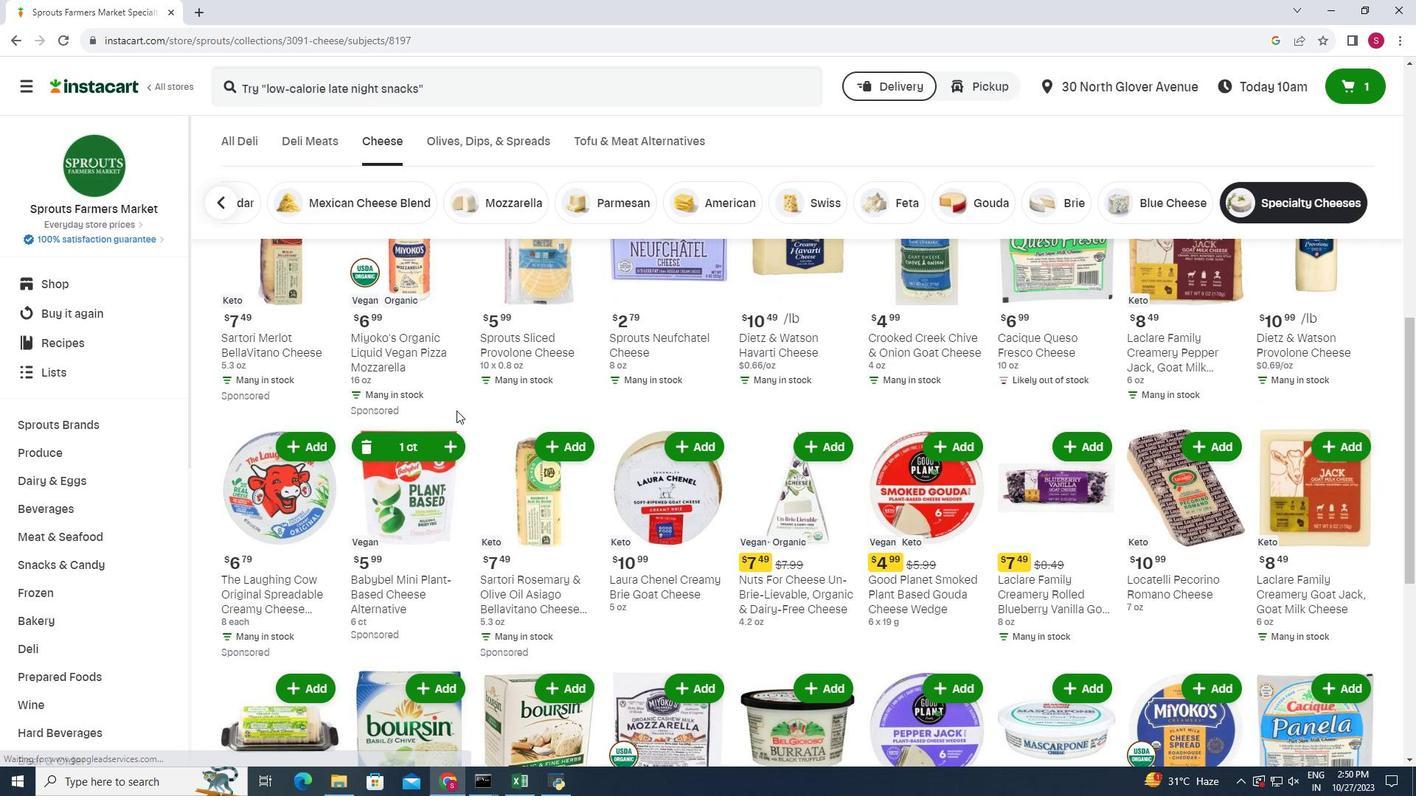
